 Task: In the  document learning Apply all border to the tabe with  'with box; Style line and width 1 pt 'Select Header and apply  'Bold' Select the text and align it to the  Center
Action: Mouse moved to (36, 92)
Screenshot: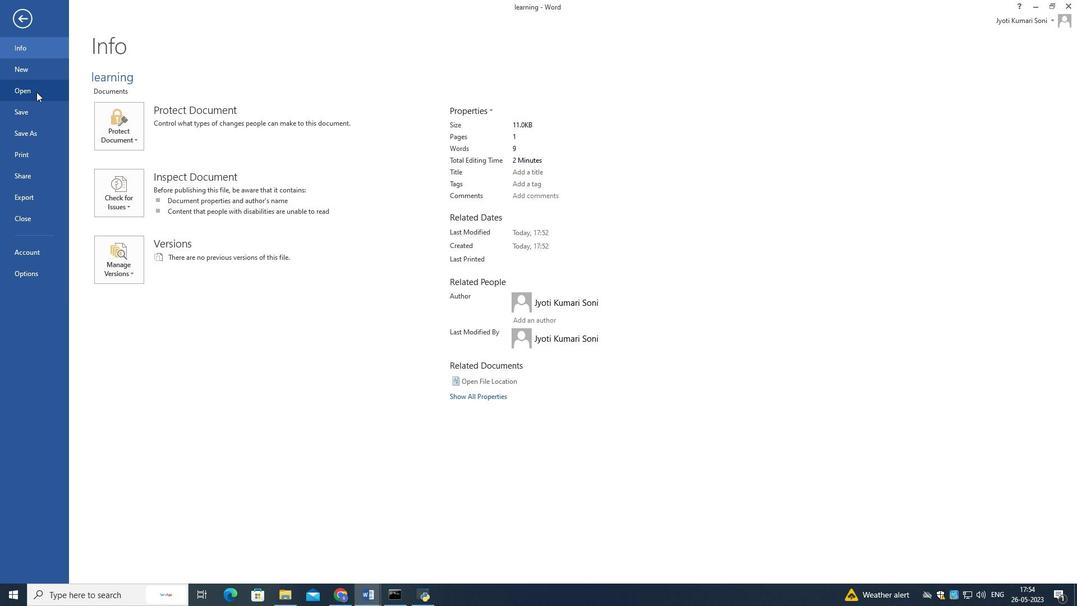 
Action: Mouse pressed left at (36, 92)
Screenshot: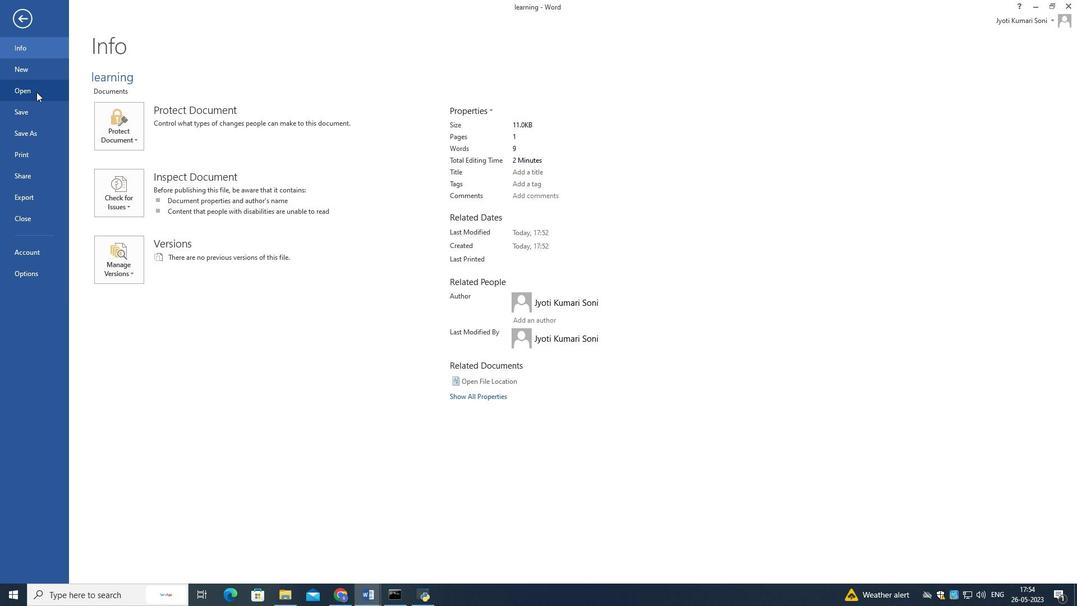 
Action: Mouse moved to (326, 96)
Screenshot: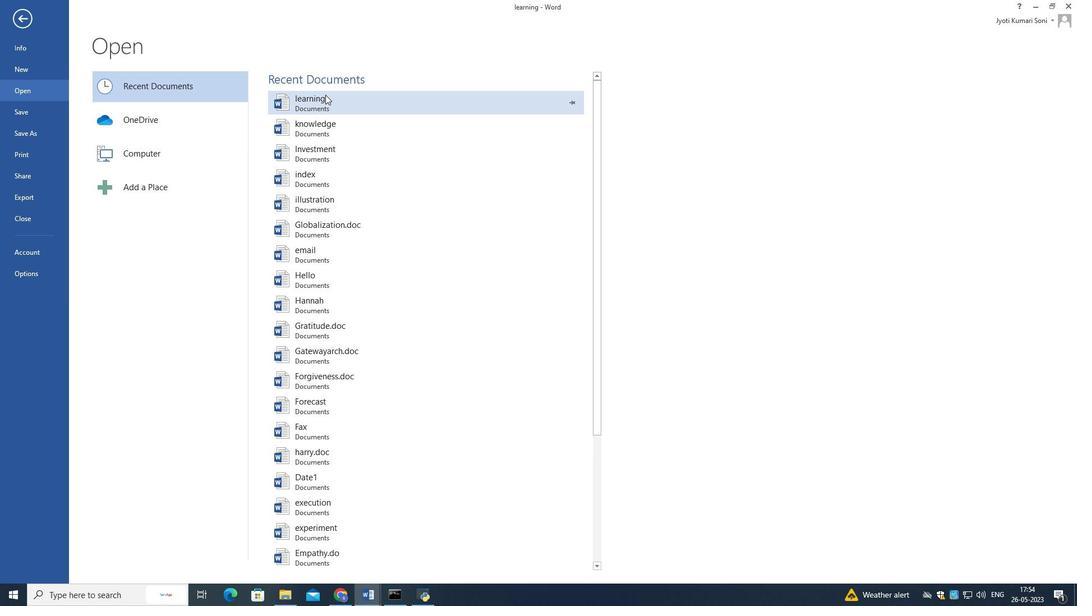 
Action: Mouse pressed left at (326, 96)
Screenshot: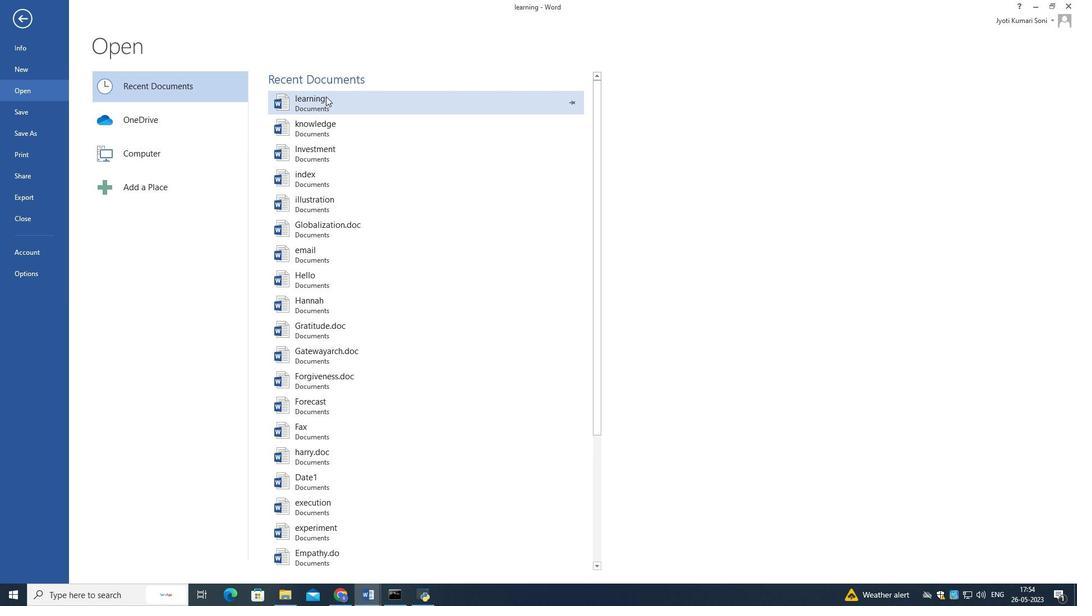 
Action: Mouse moved to (652, 190)
Screenshot: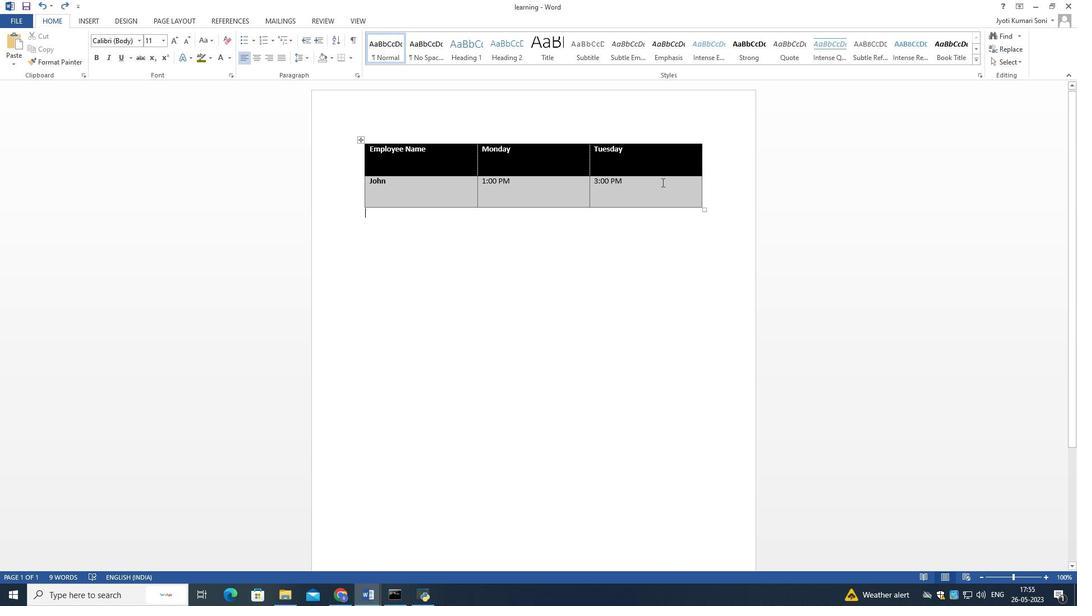 
Action: Mouse pressed left at (652, 190)
Screenshot: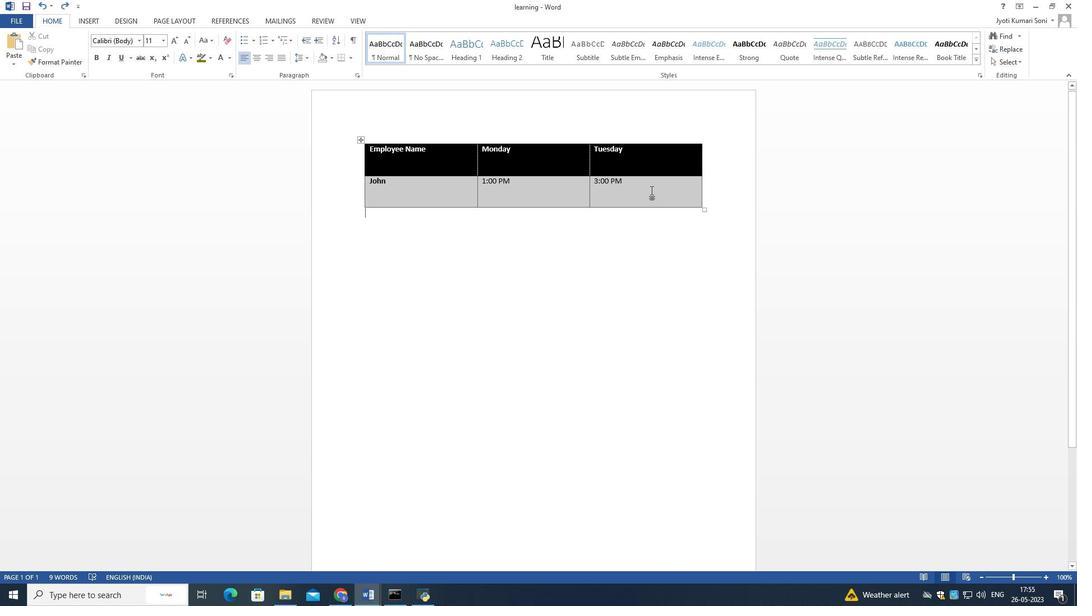 
Action: Mouse moved to (560, 250)
Screenshot: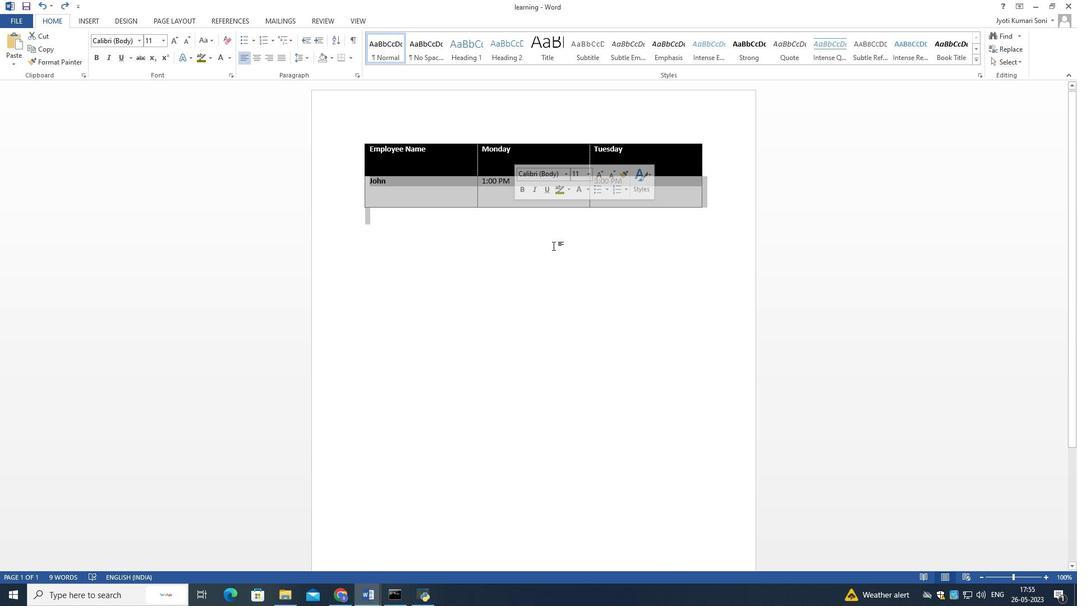 
Action: Mouse pressed left at (560, 250)
Screenshot: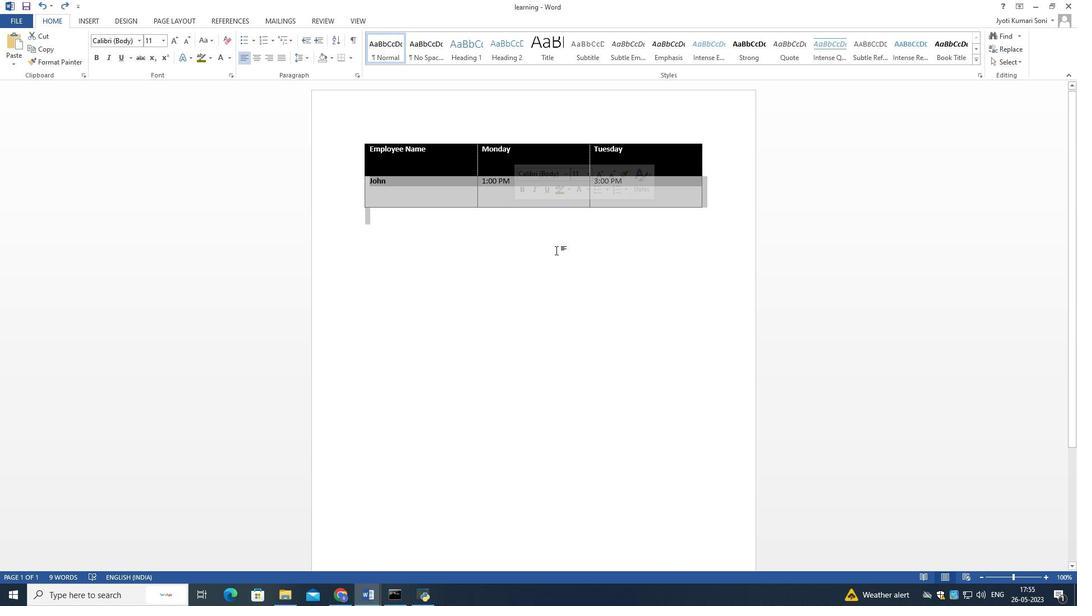 
Action: Mouse moved to (648, 199)
Screenshot: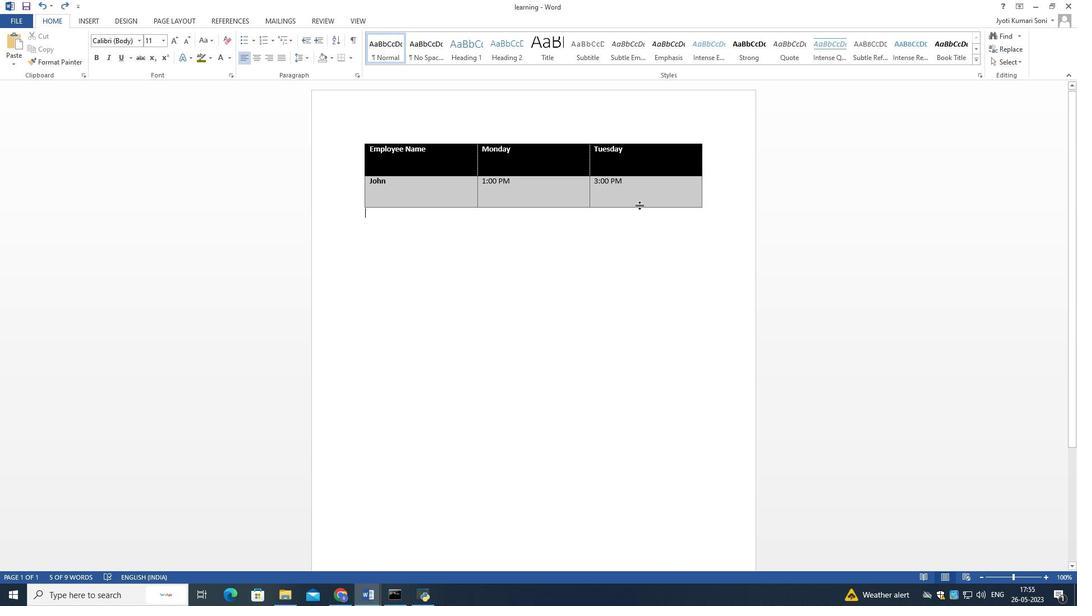 
Action: Mouse pressed left at (648, 199)
Screenshot: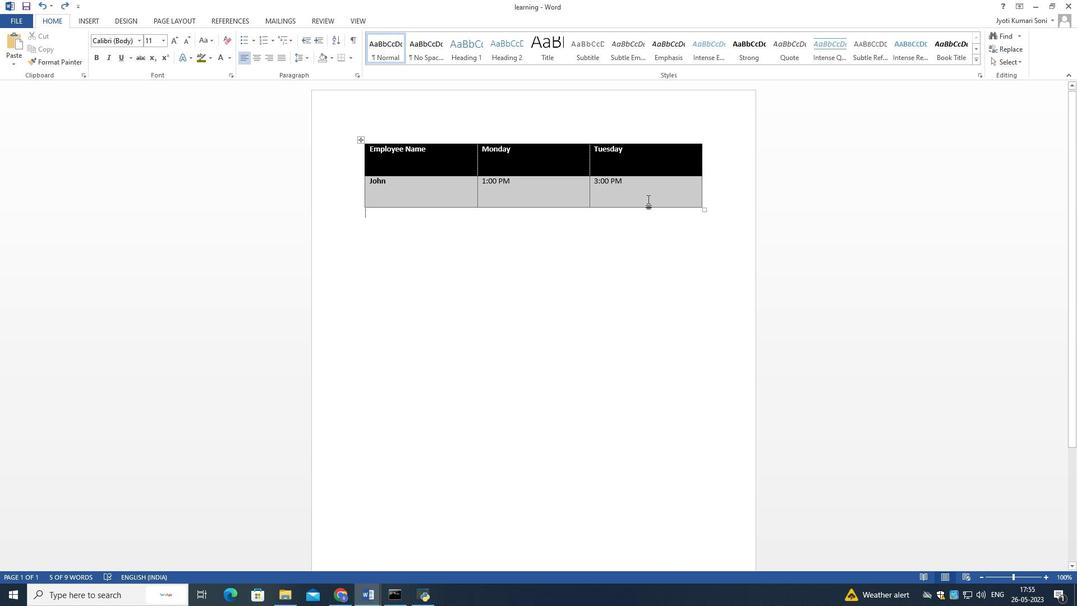 
Action: Mouse moved to (350, 59)
Screenshot: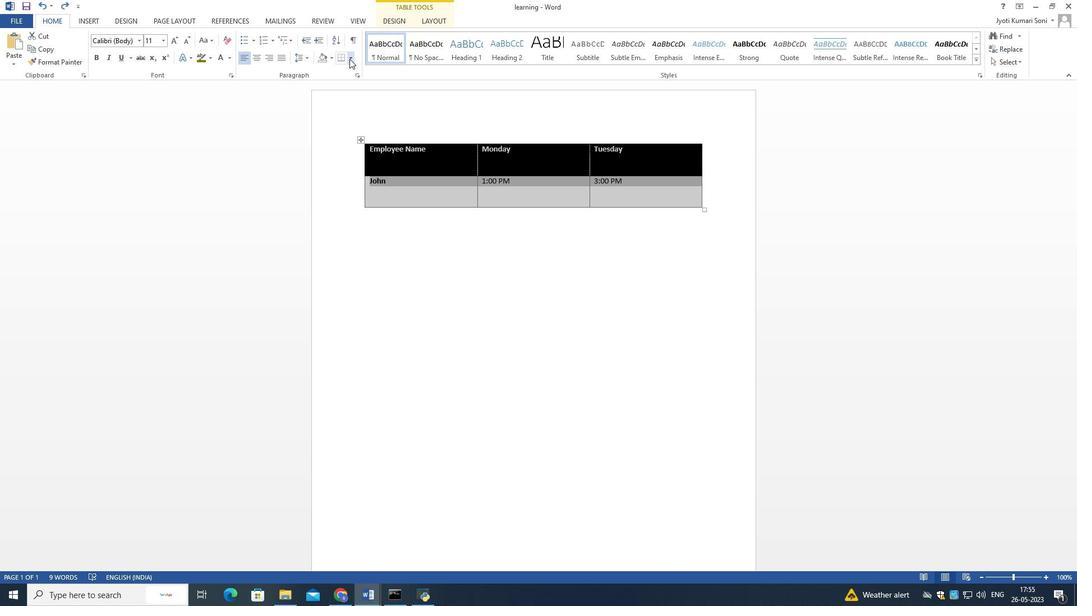 
Action: Mouse pressed left at (350, 59)
Screenshot: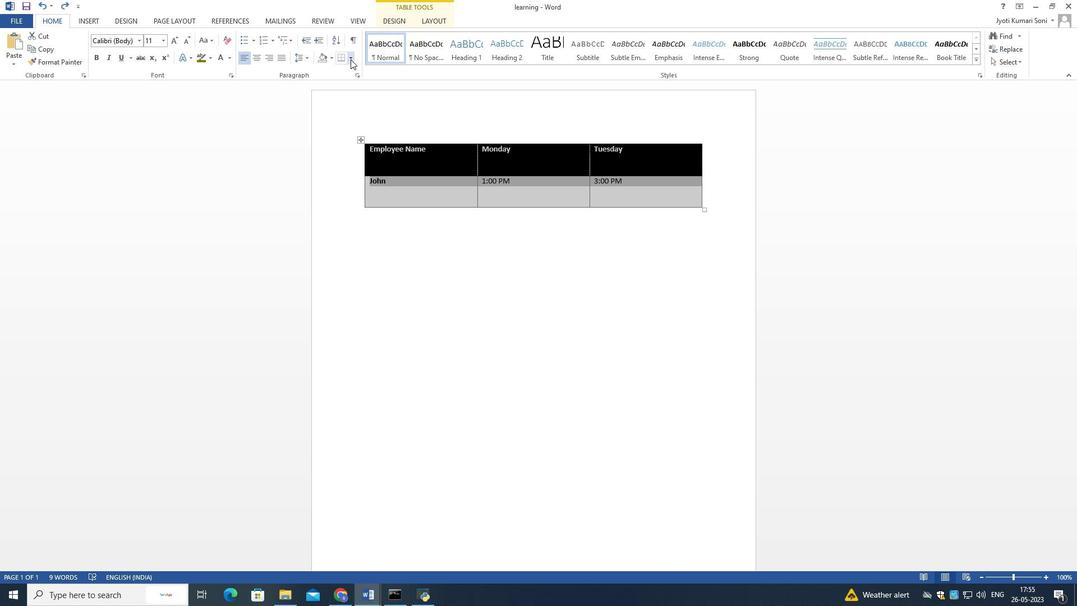 
Action: Mouse moved to (364, 140)
Screenshot: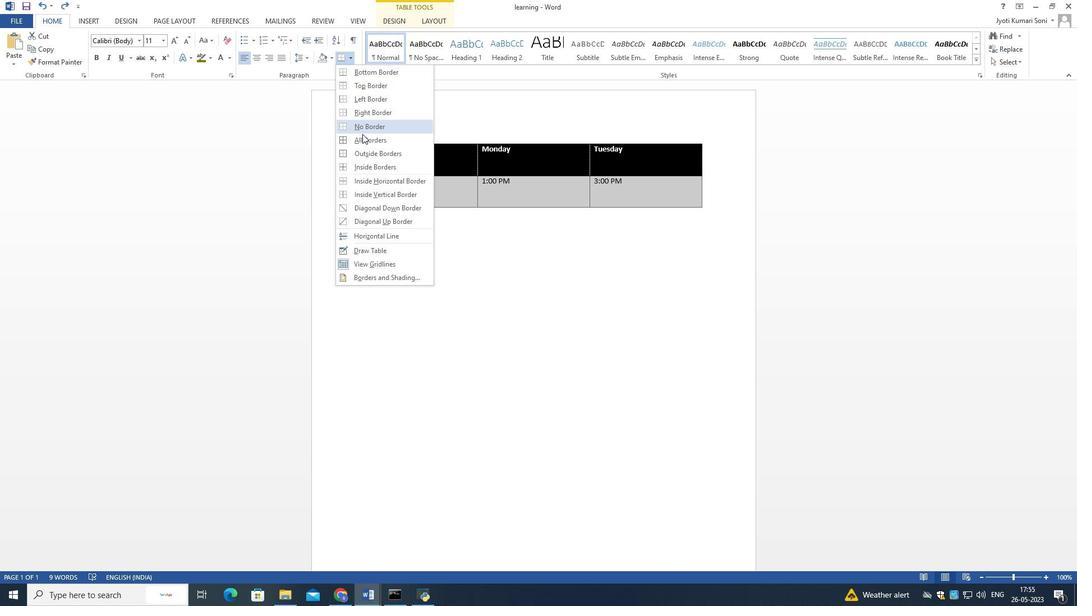 
Action: Mouse pressed left at (364, 140)
Screenshot: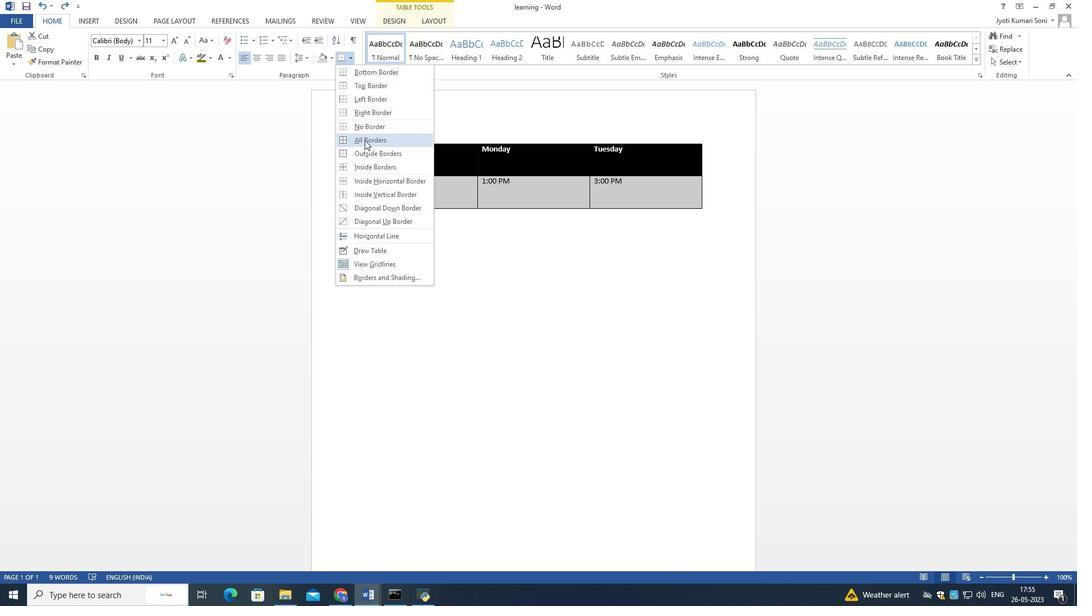 
Action: Mouse moved to (351, 58)
Screenshot: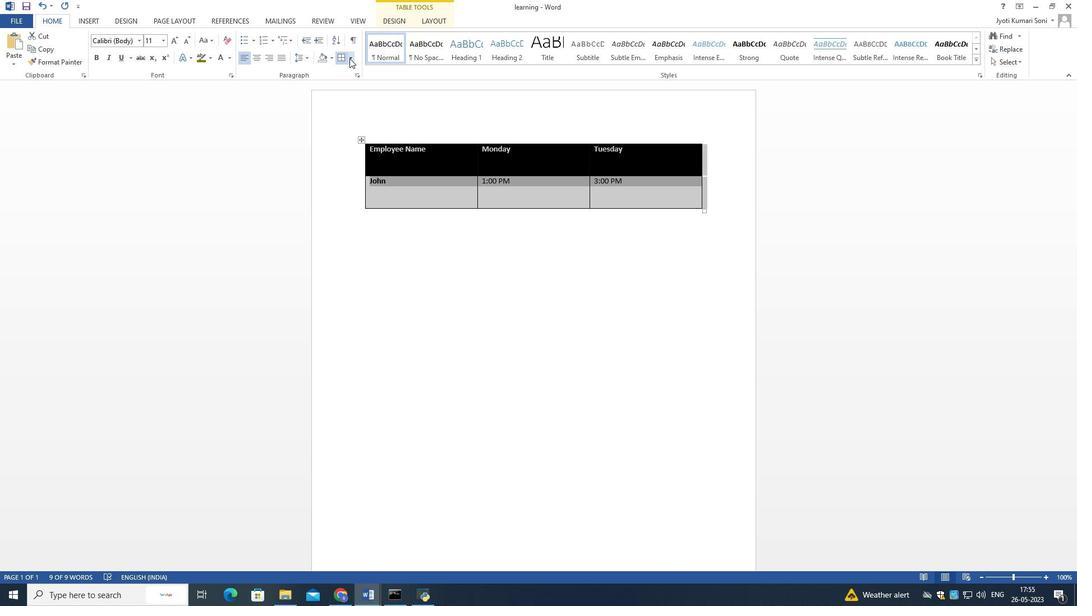 
Action: Mouse pressed left at (351, 58)
Screenshot: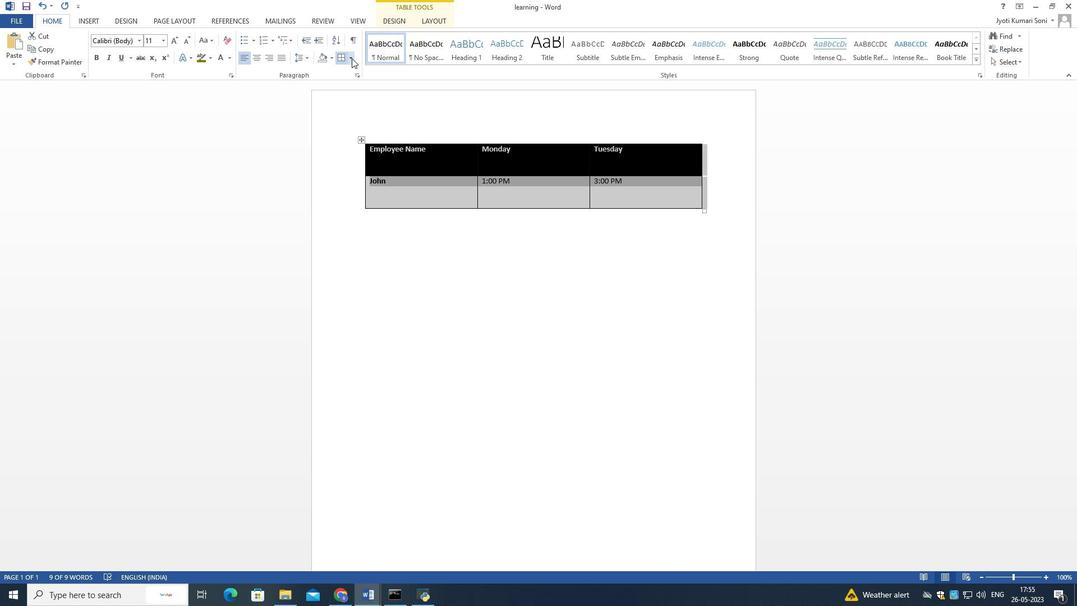 
Action: Mouse moved to (377, 279)
Screenshot: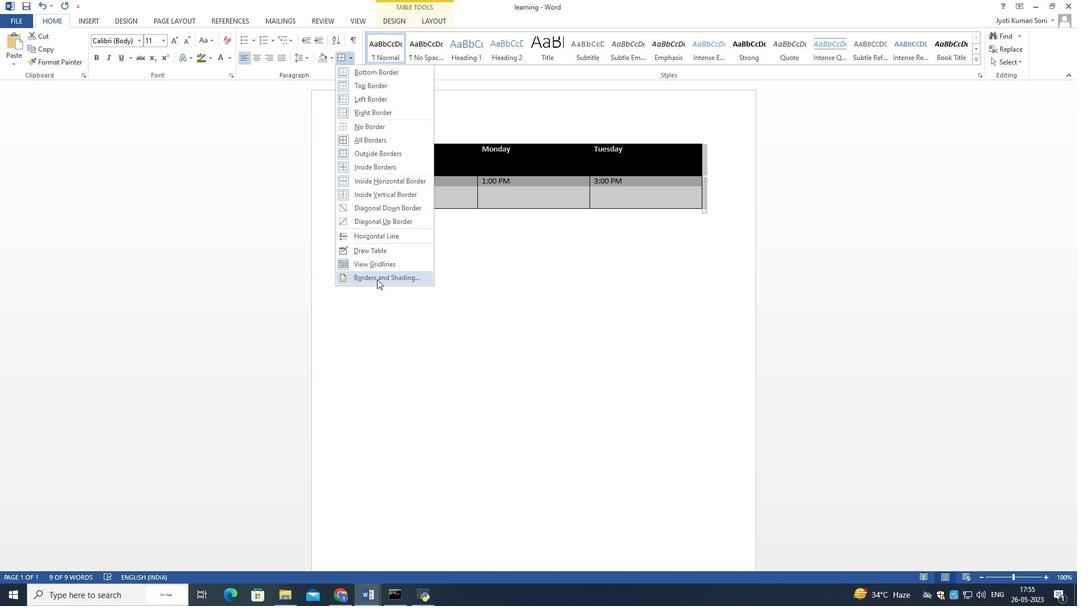 
Action: Mouse pressed left at (377, 279)
Screenshot: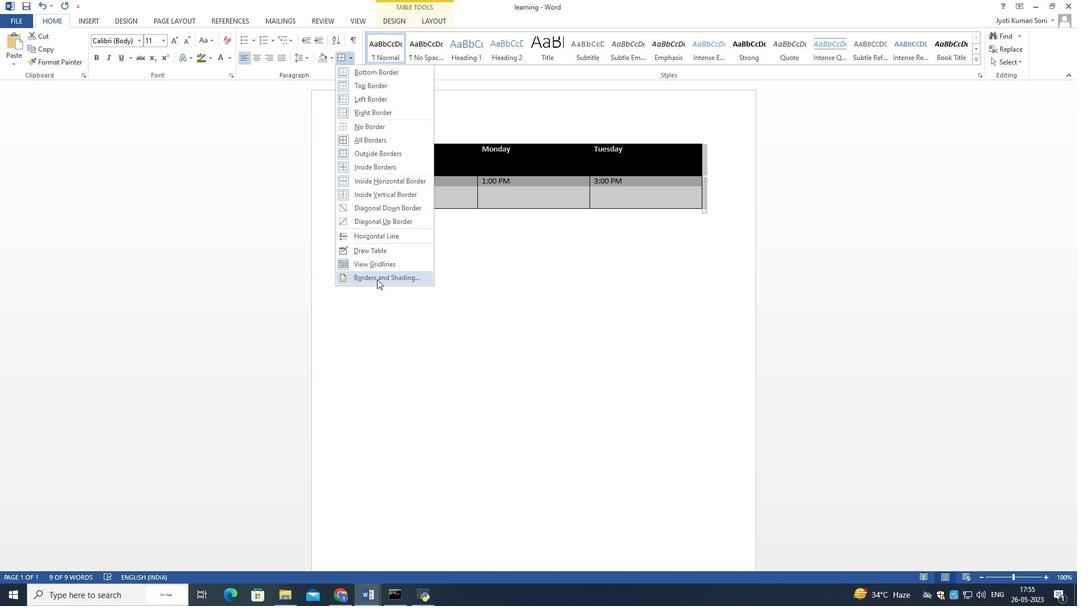 
Action: Mouse moved to (535, 338)
Screenshot: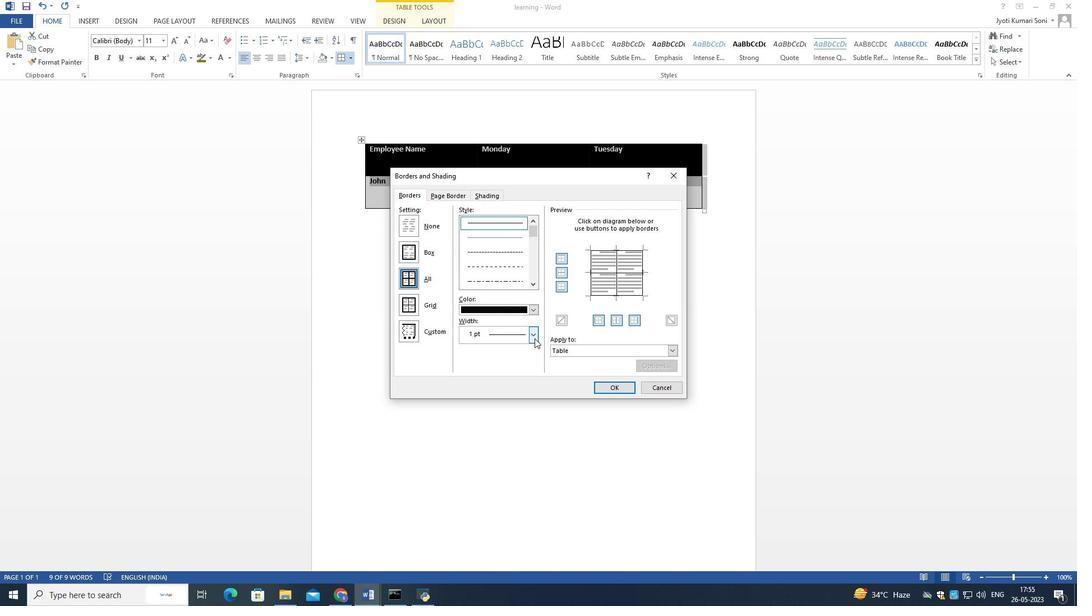 
Action: Mouse pressed left at (535, 338)
Screenshot: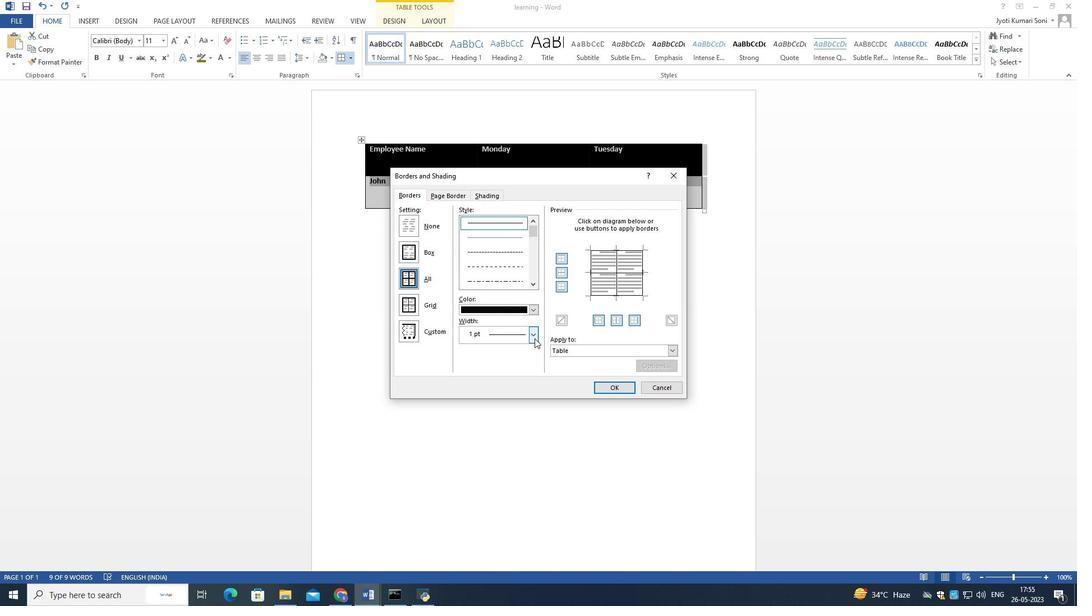 
Action: Mouse moved to (475, 391)
Screenshot: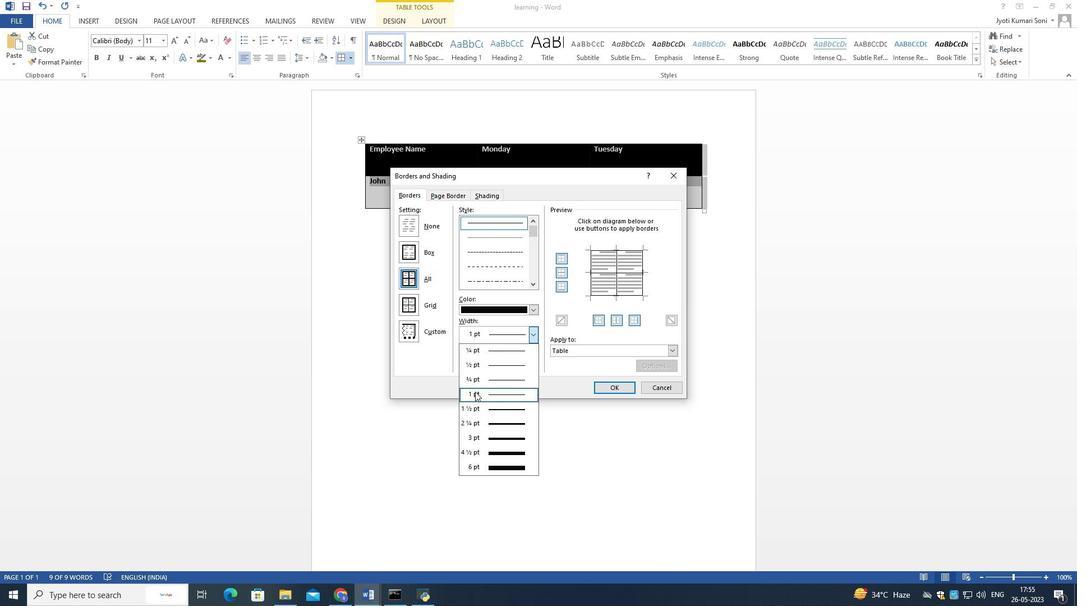 
Action: Mouse pressed left at (475, 391)
Screenshot: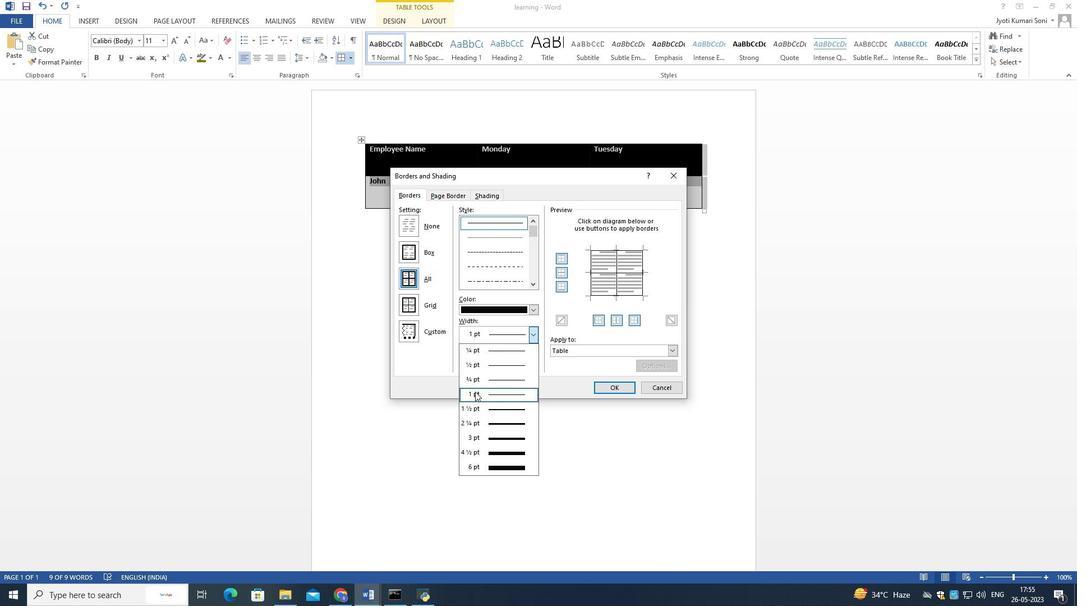 
Action: Mouse moved to (623, 386)
Screenshot: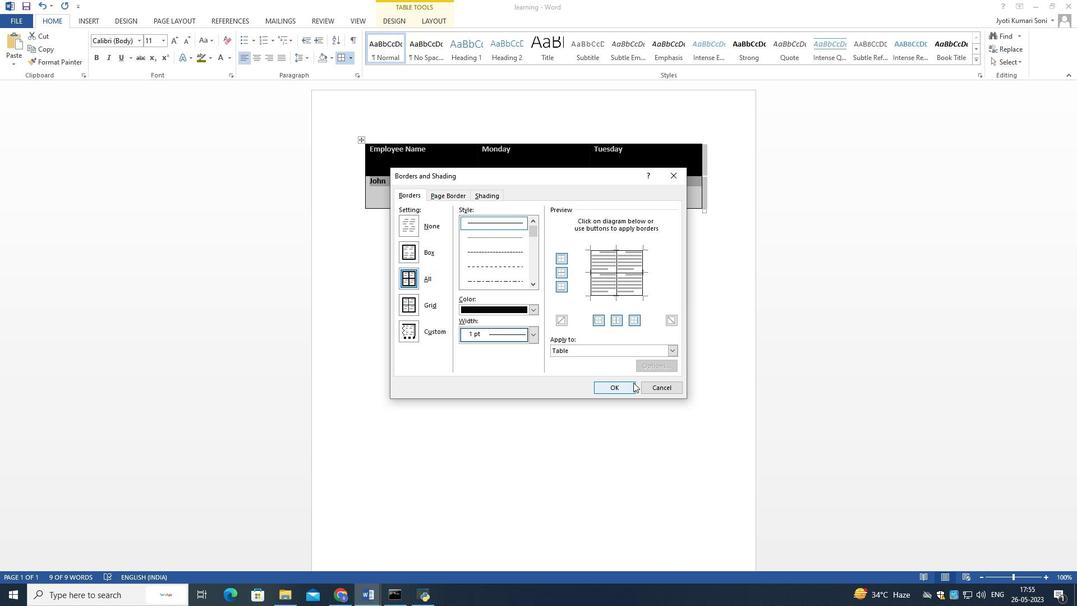
Action: Mouse pressed left at (623, 386)
Screenshot: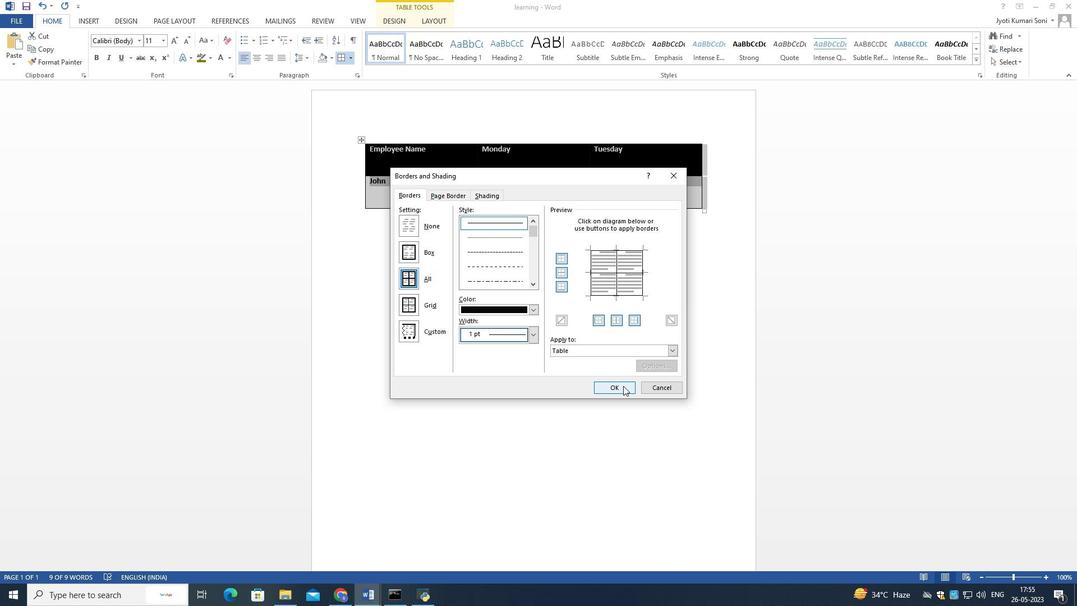 
Action: Mouse moved to (638, 157)
Screenshot: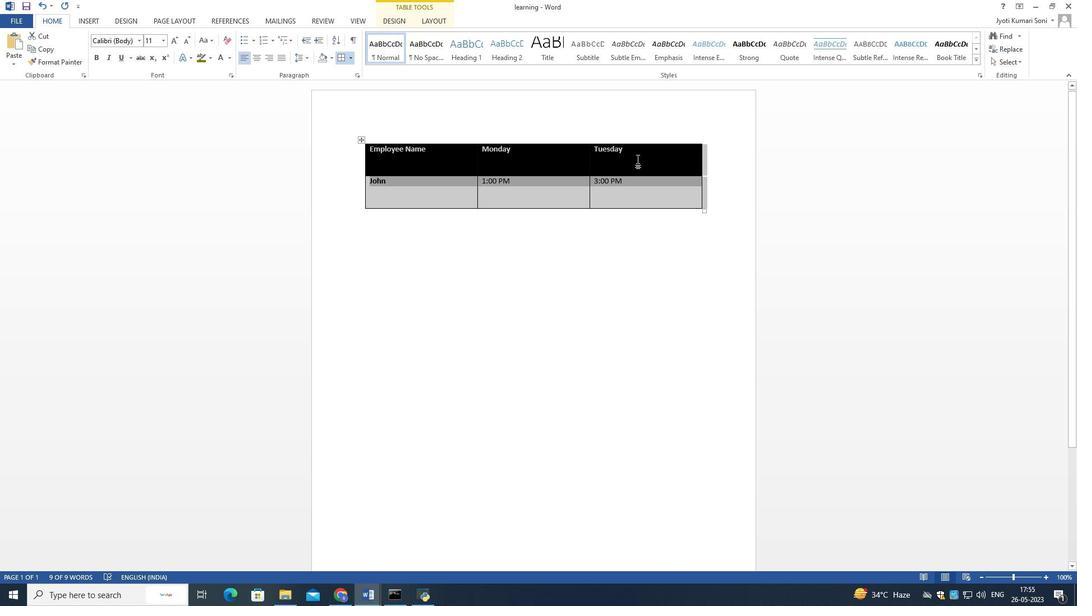 
Action: Mouse pressed left at (638, 157)
Screenshot: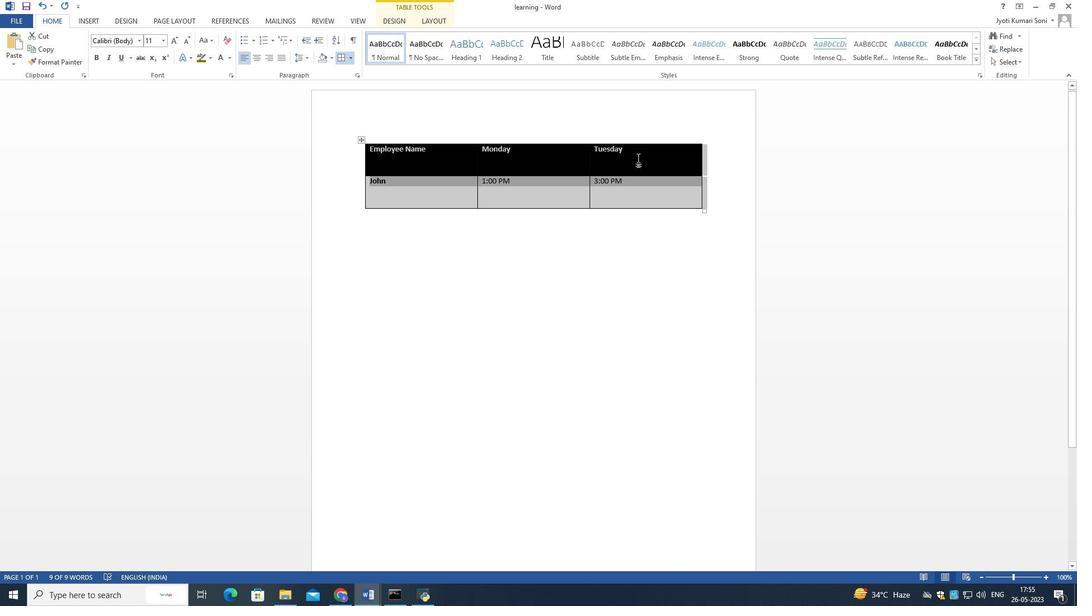 
Action: Mouse moved to (406, 316)
Screenshot: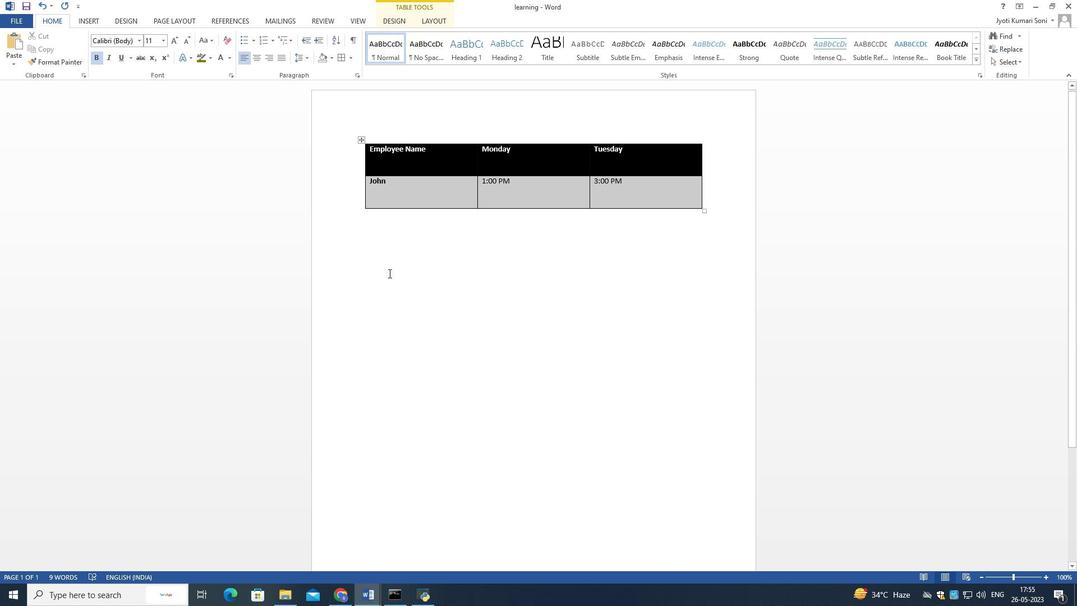 
Action: Mouse pressed left at (406, 316)
Screenshot: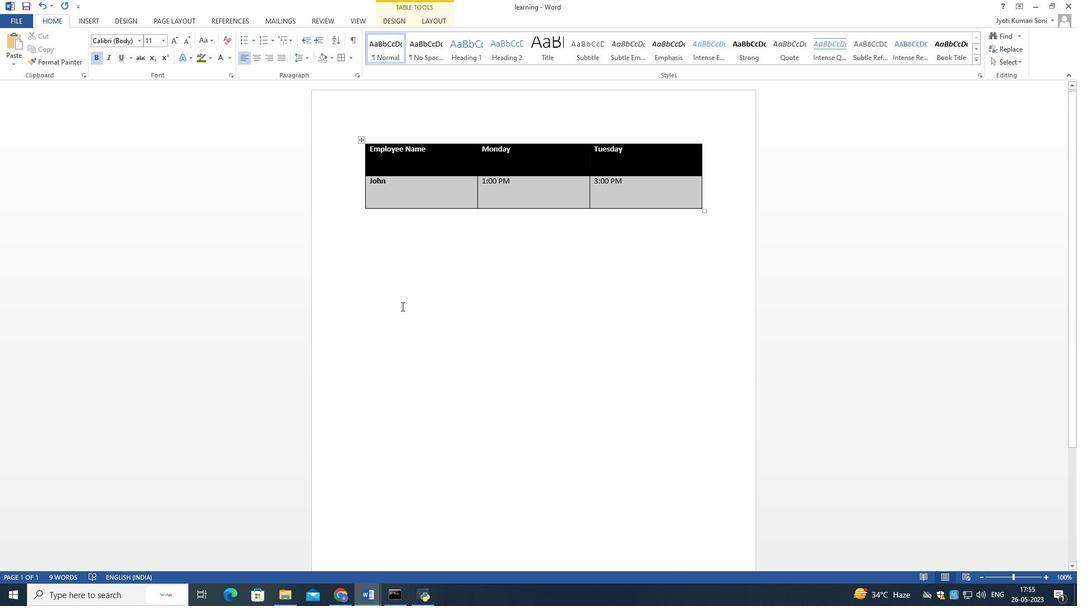 
Action: Mouse moved to (639, 163)
Screenshot: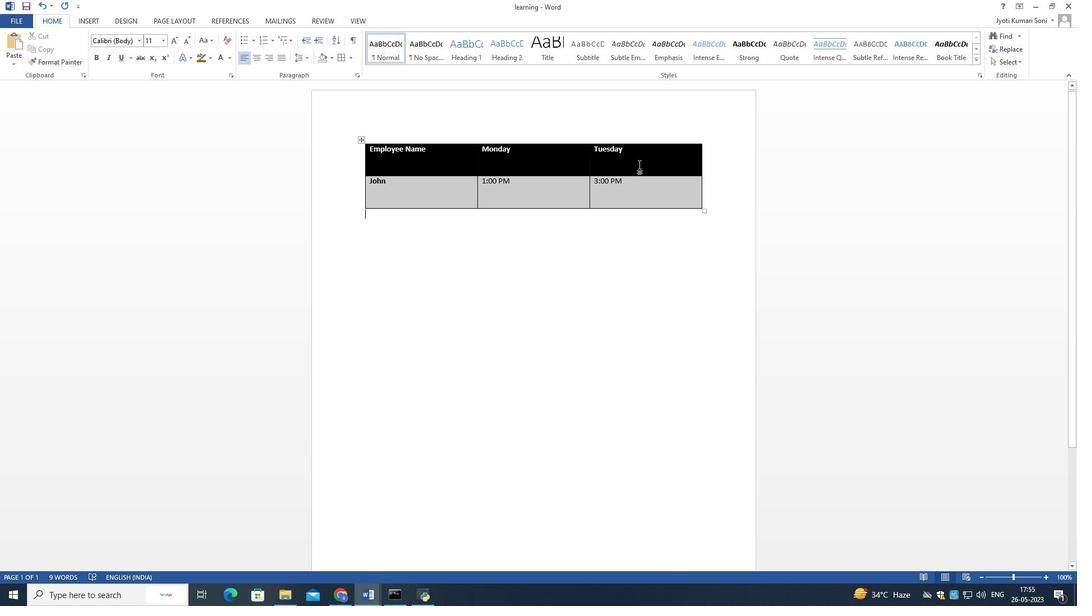 
Action: Mouse pressed left at (639, 163)
Screenshot: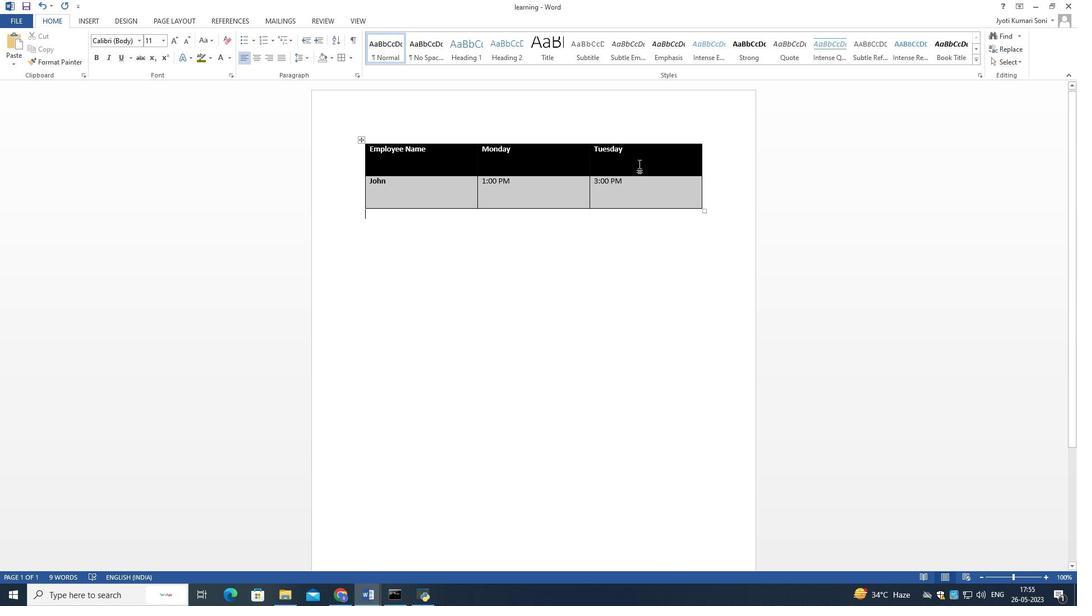 
Action: Mouse moved to (493, 267)
Screenshot: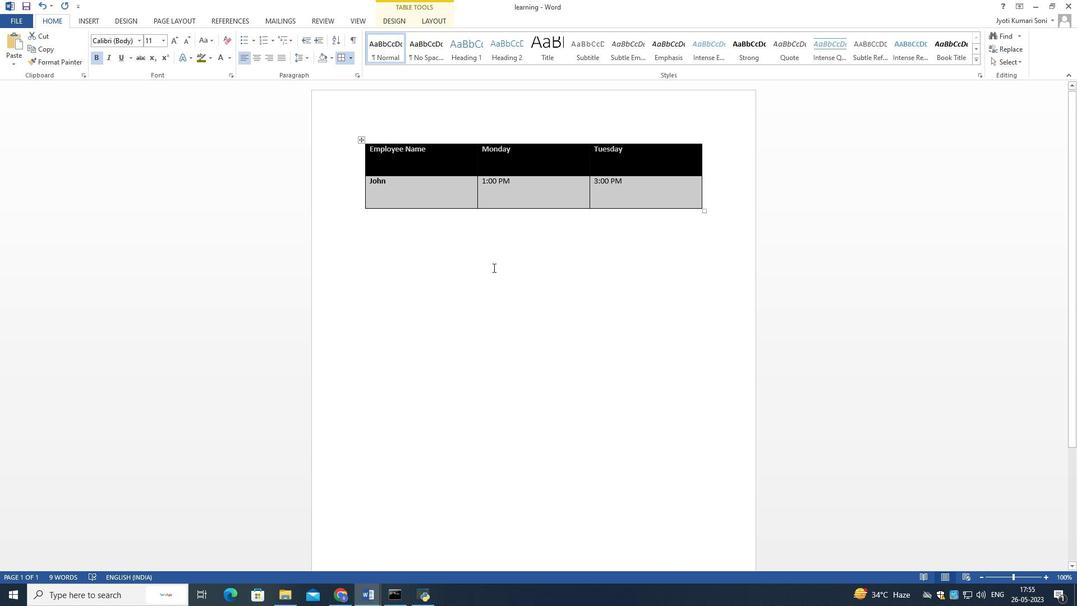 
Action: Mouse pressed left at (493, 267)
Screenshot: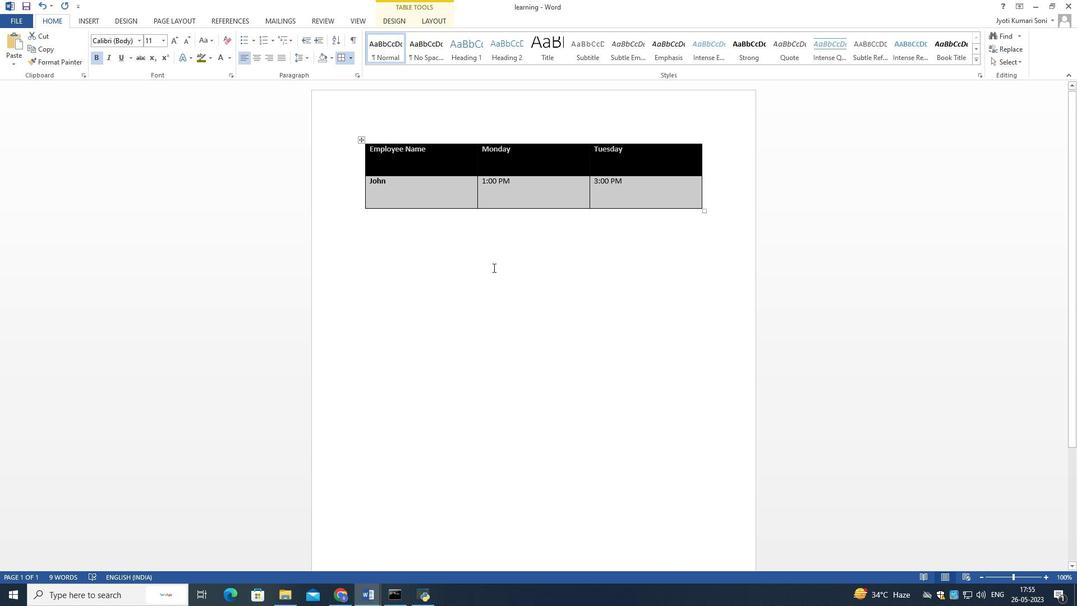 
Action: Mouse moved to (495, 267)
Screenshot: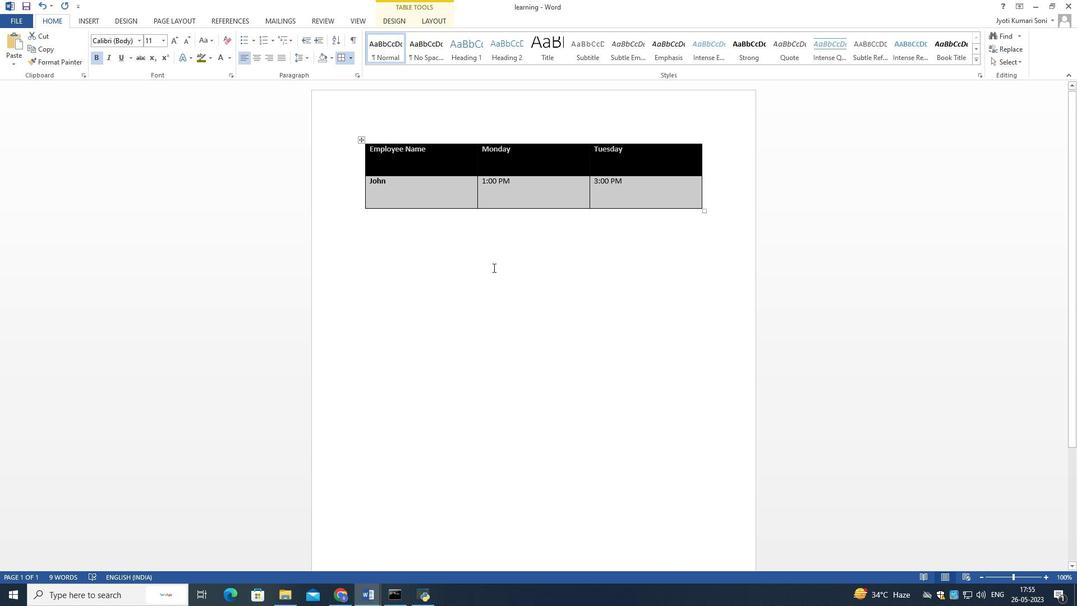 
Action: Key pressed ctrl+Z
Screenshot: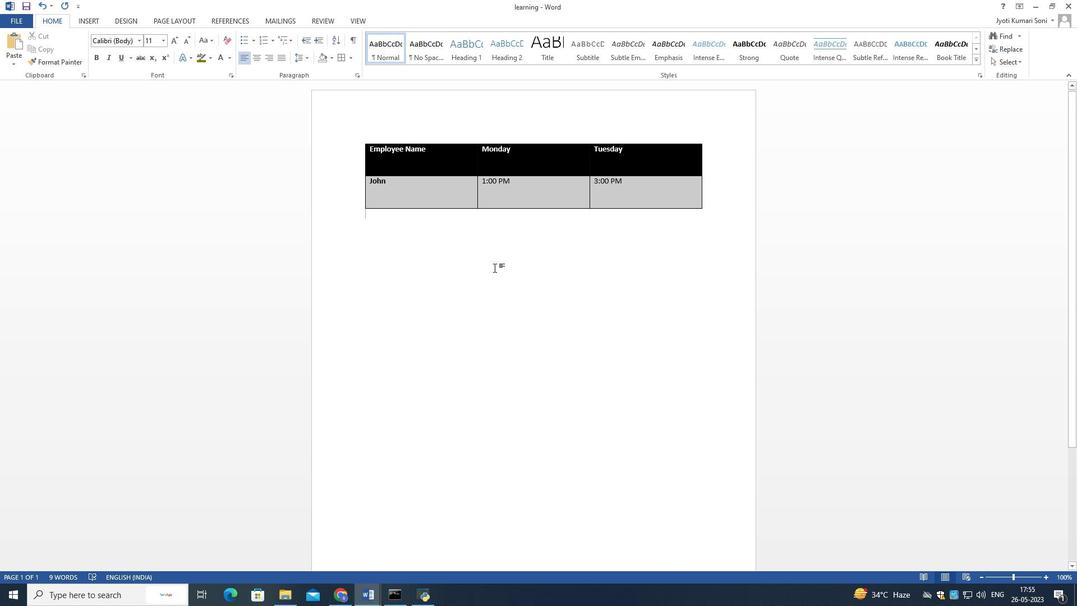 
Action: Mouse moved to (500, 264)
Screenshot: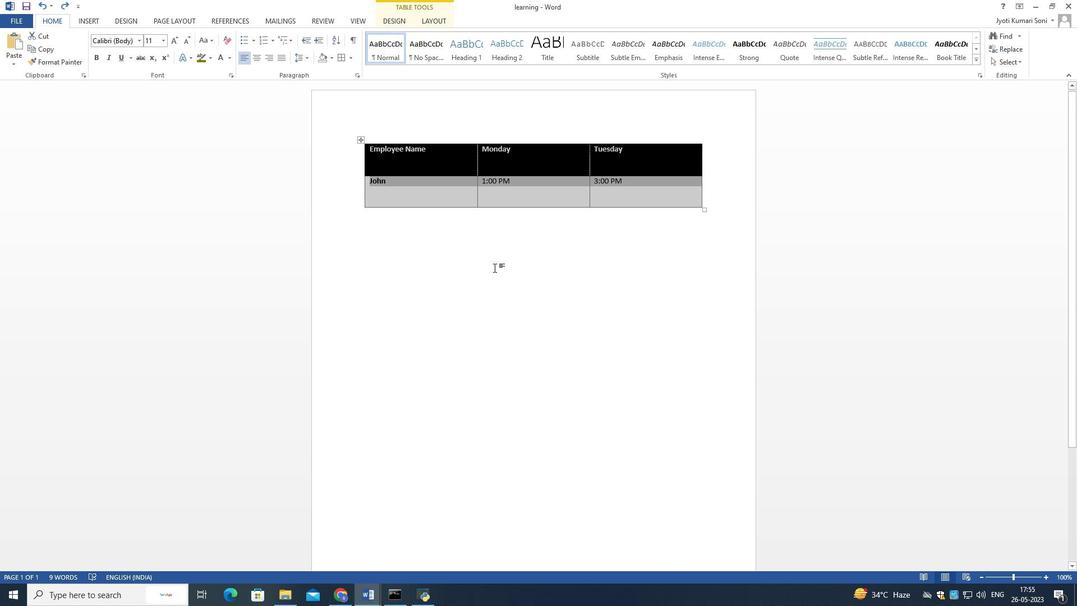 
Action: Mouse pressed left at (500, 264)
Screenshot: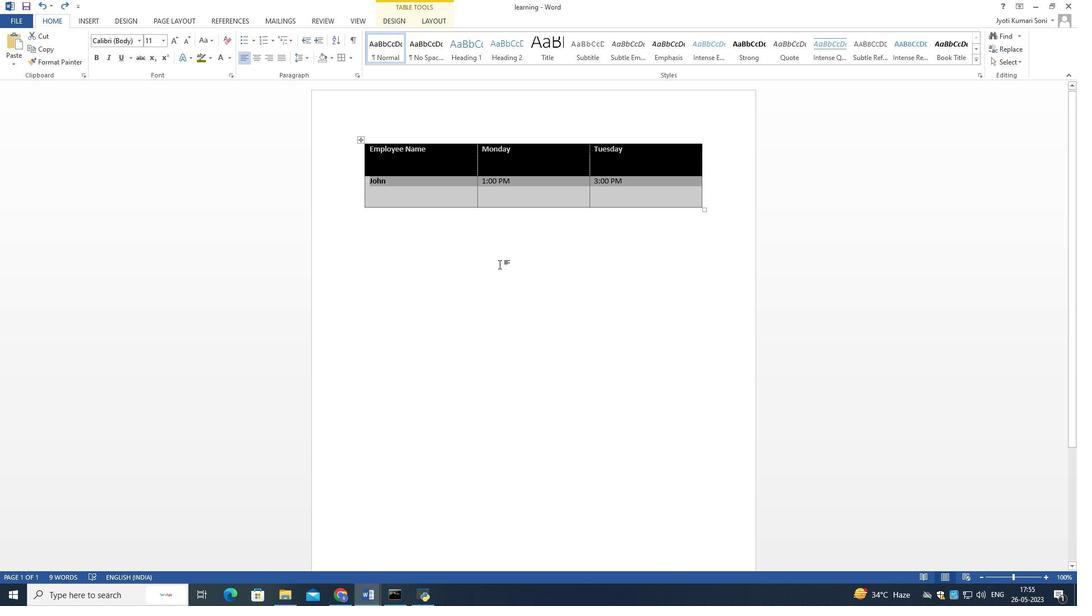 
Action: Mouse moved to (644, 147)
Screenshot: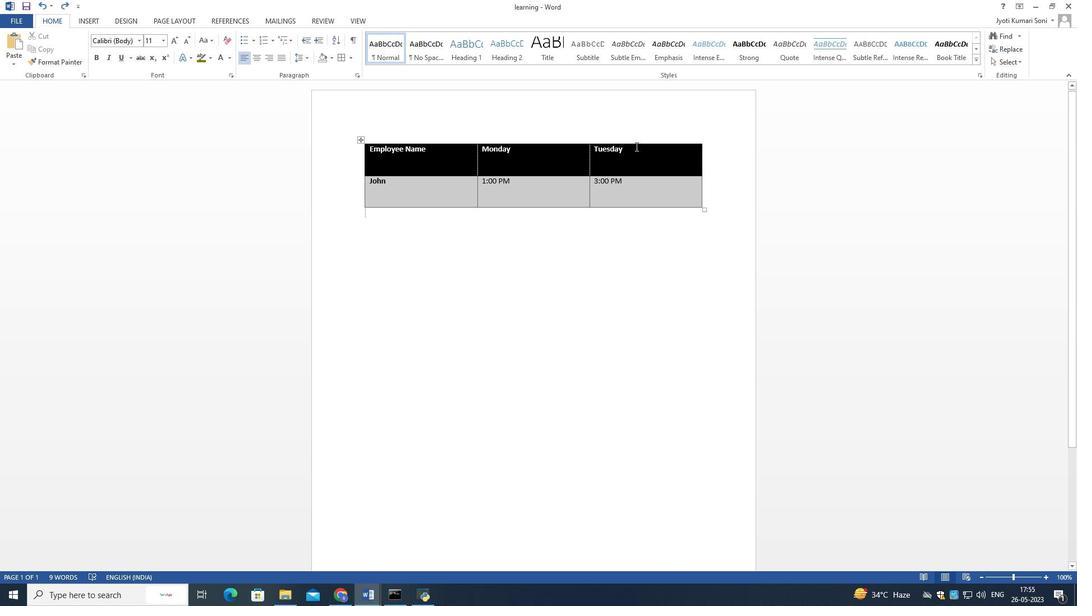 
Action: Mouse pressed left at (644, 147)
Screenshot: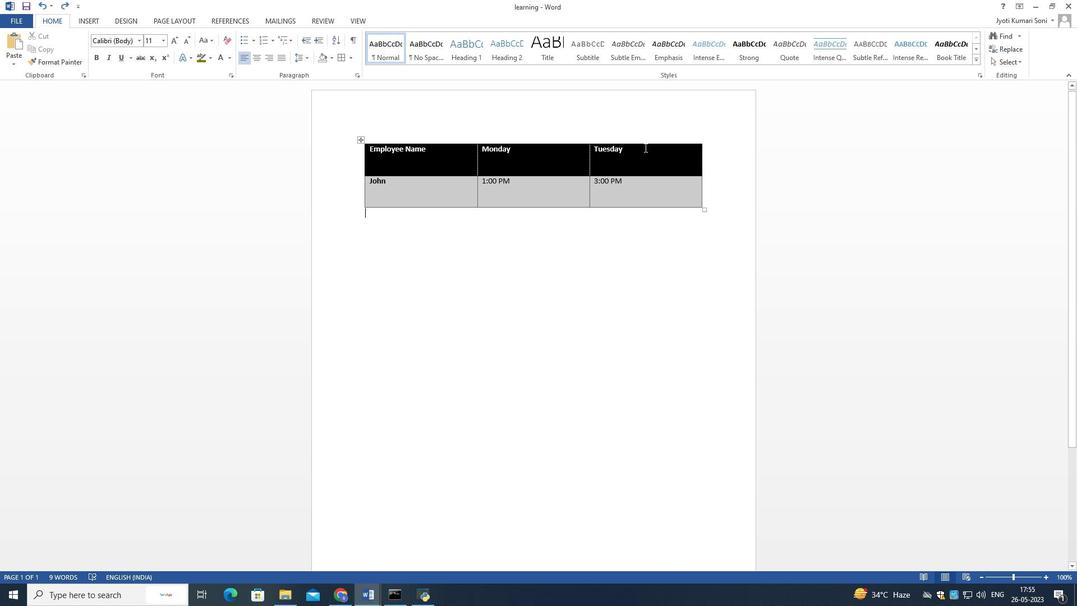 
Action: Mouse moved to (96, 56)
Screenshot: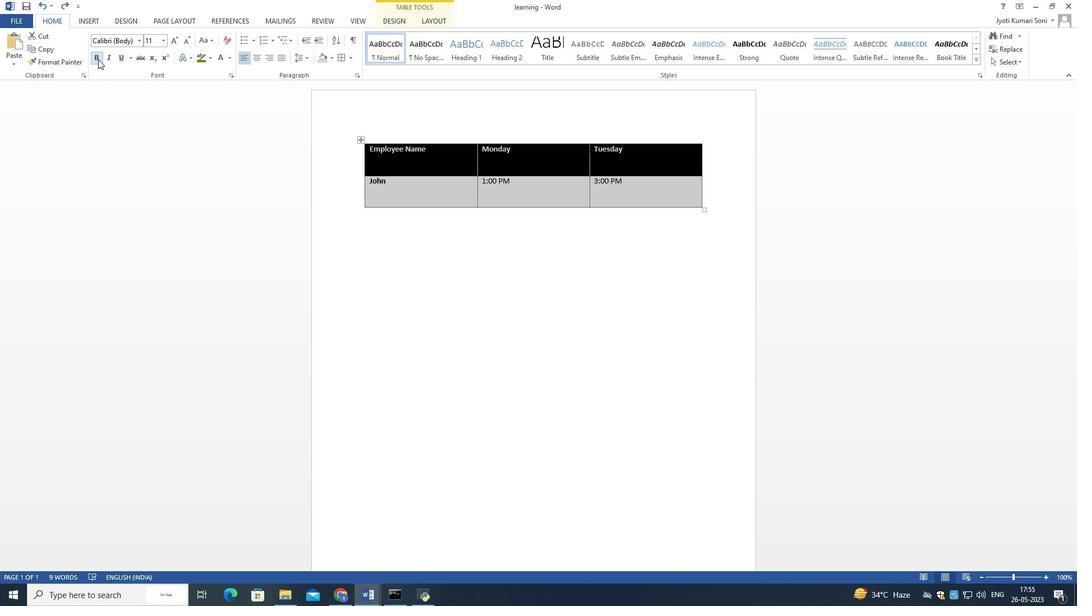 
Action: Mouse pressed left at (96, 56)
Screenshot: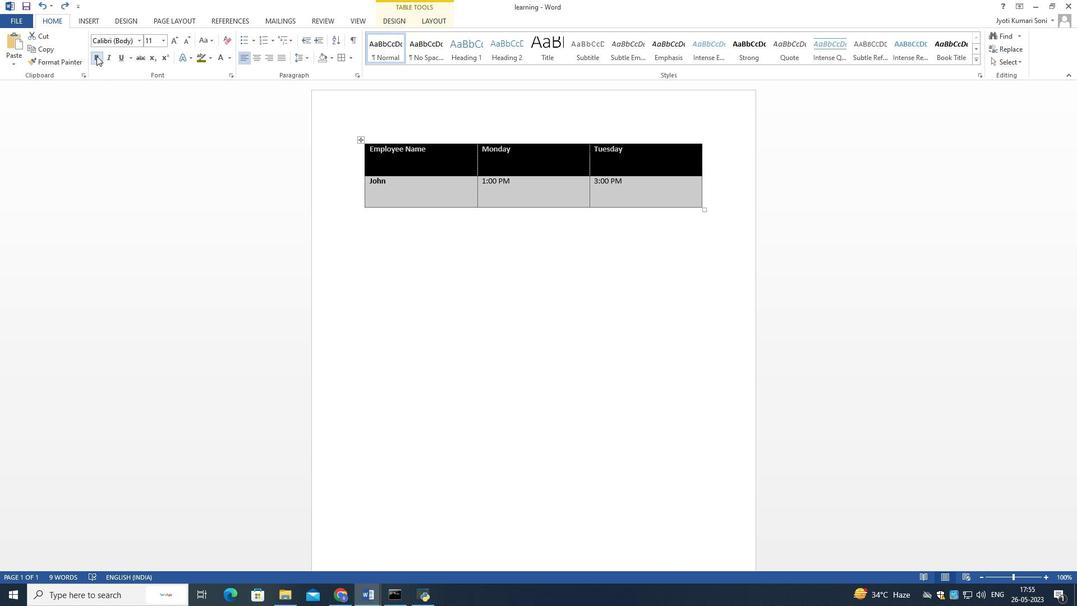 
Action: Mouse pressed left at (96, 56)
Screenshot: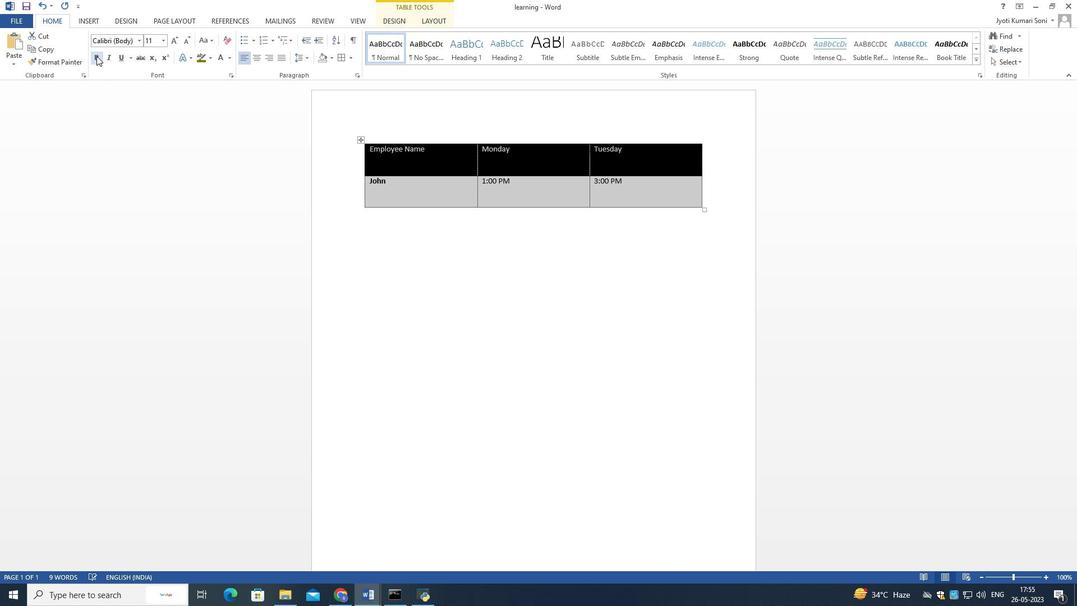 
Action: Mouse moved to (253, 55)
Screenshot: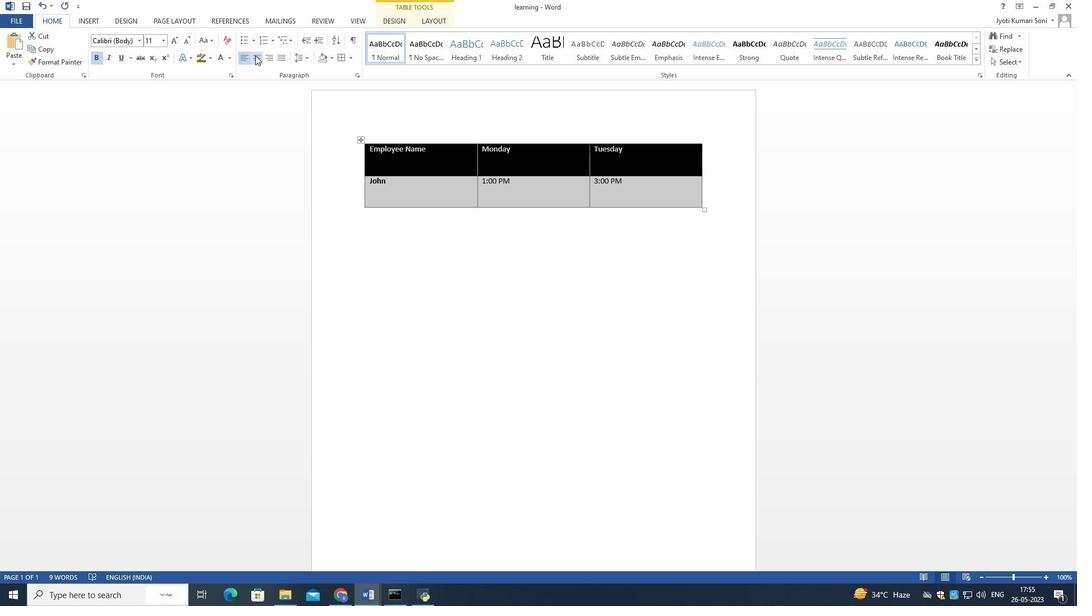 
Action: Mouse pressed left at (253, 55)
Screenshot: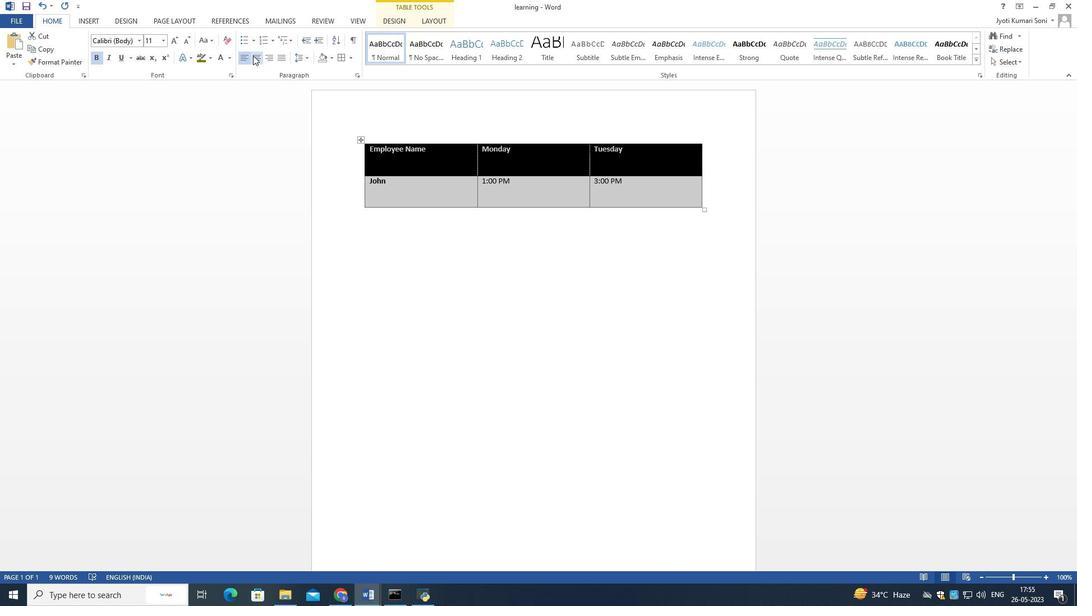 
Action: Mouse moved to (478, 241)
Screenshot: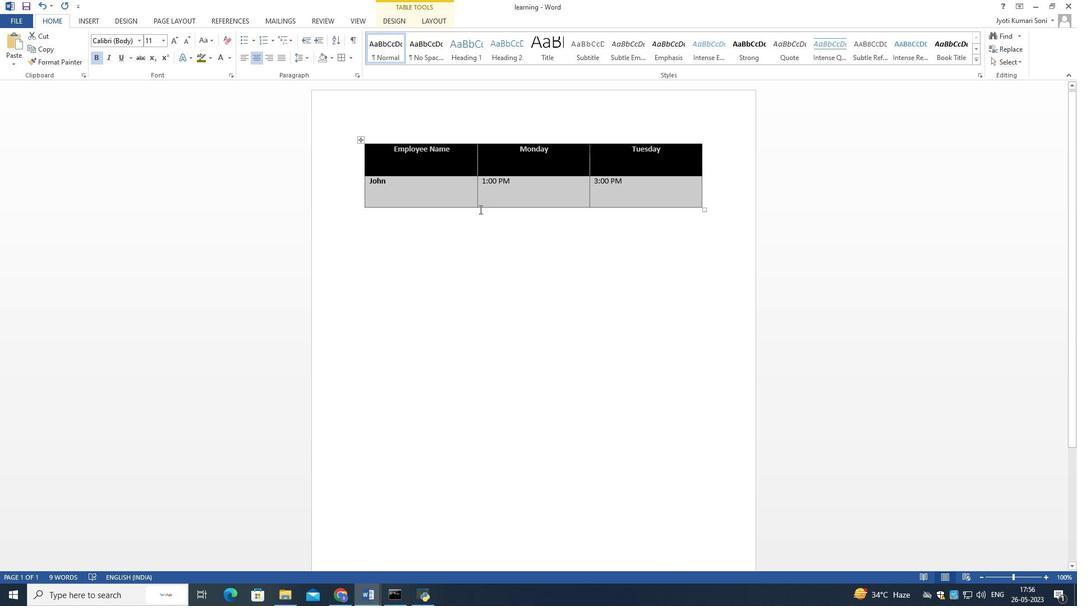 
Action: Mouse pressed left at (478, 241)
Screenshot: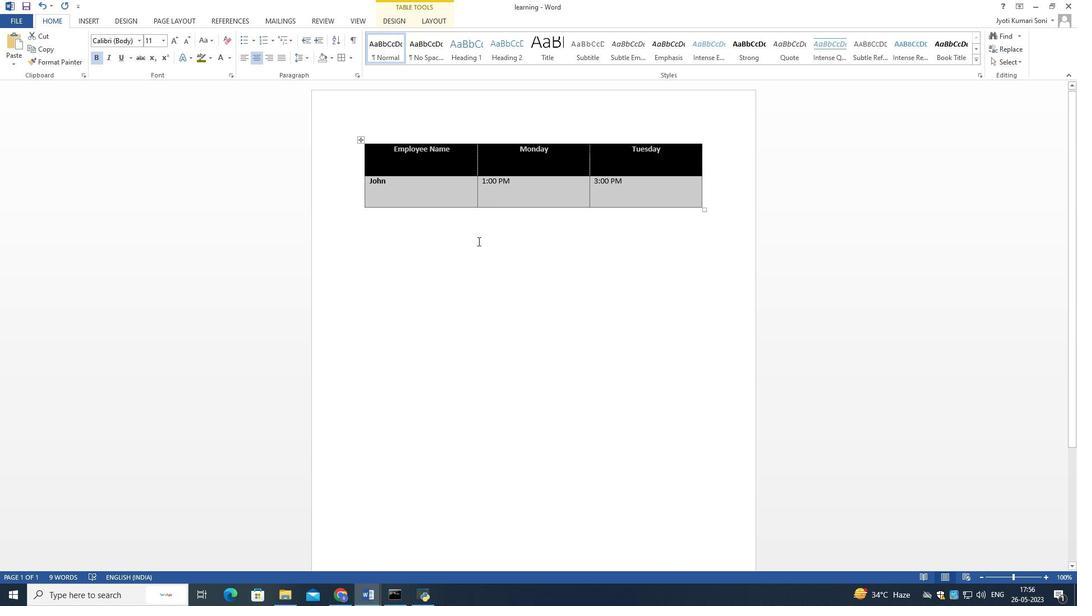 
Action: Mouse moved to (423, 184)
Screenshot: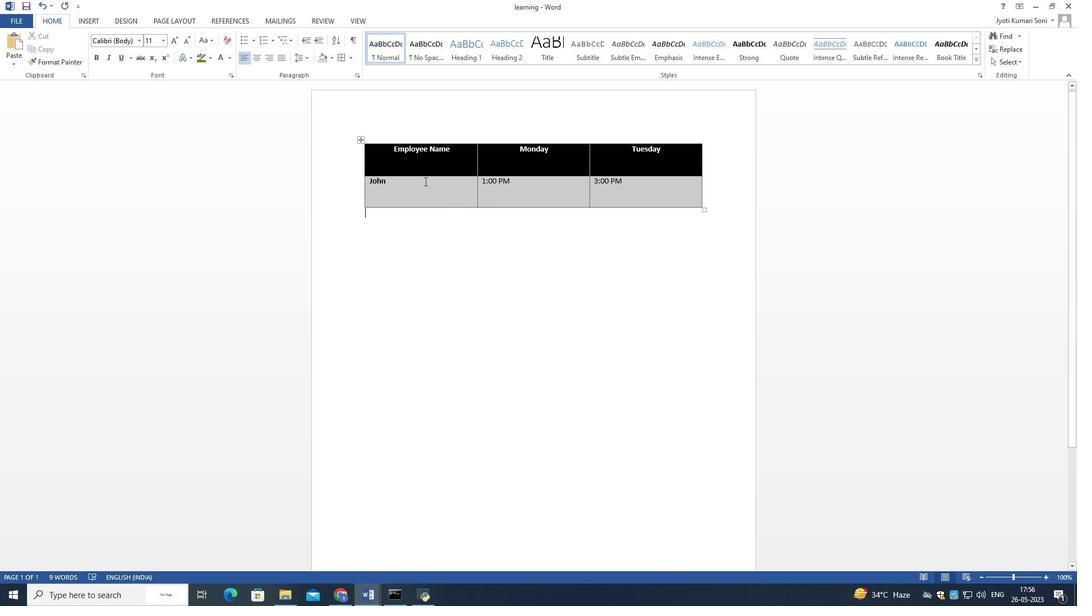 
Action: Mouse pressed left at (423, 184)
Screenshot: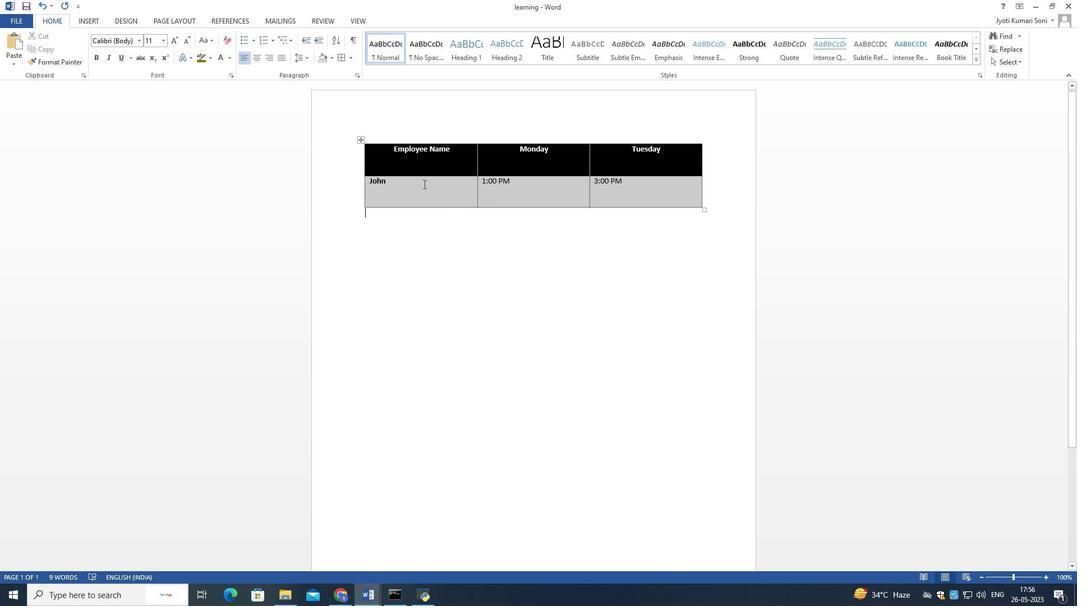 
Action: Mouse moved to (503, 193)
Screenshot: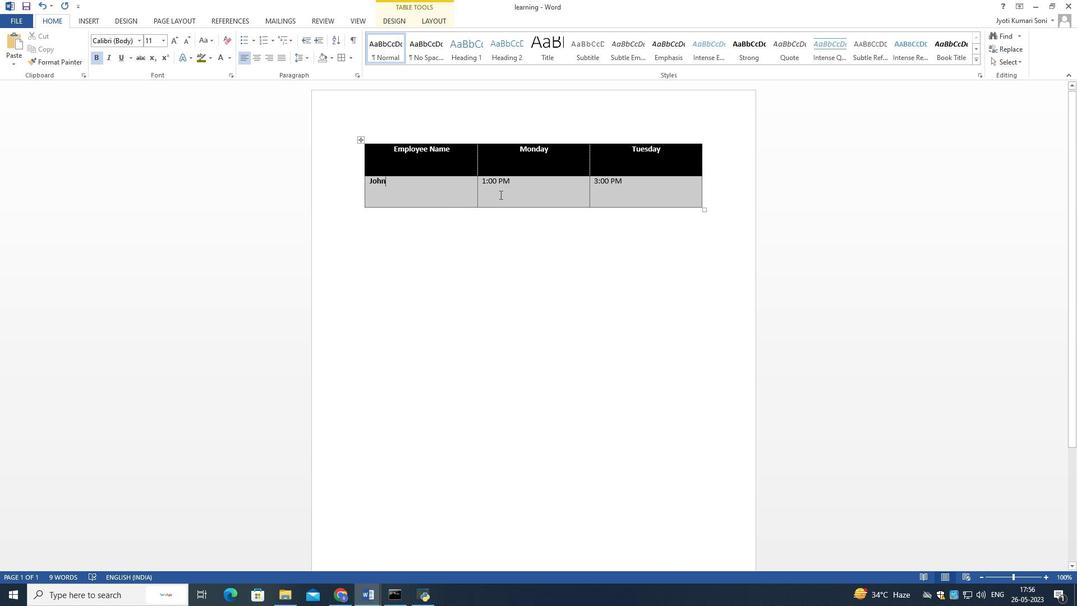 
Action: Mouse pressed left at (503, 193)
Screenshot: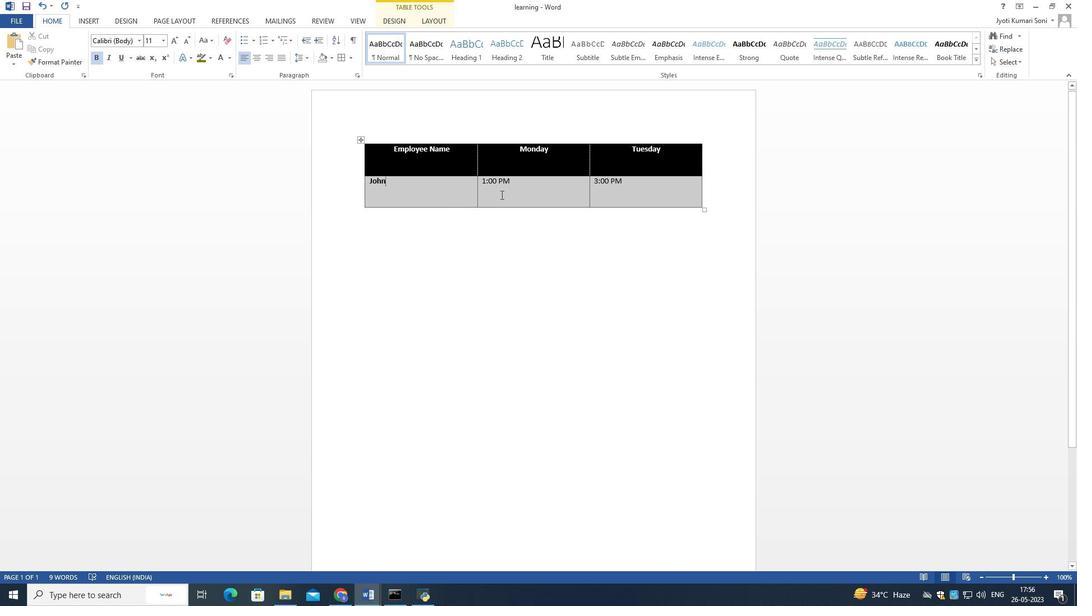 
Action: Mouse moved to (609, 187)
Screenshot: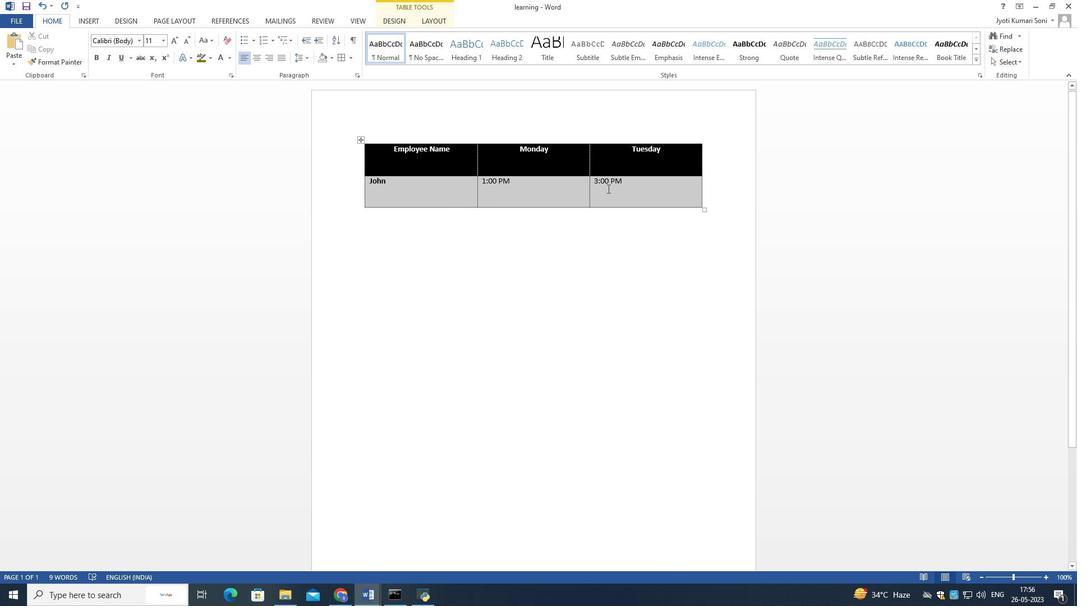 
Action: Mouse pressed left at (609, 187)
Screenshot: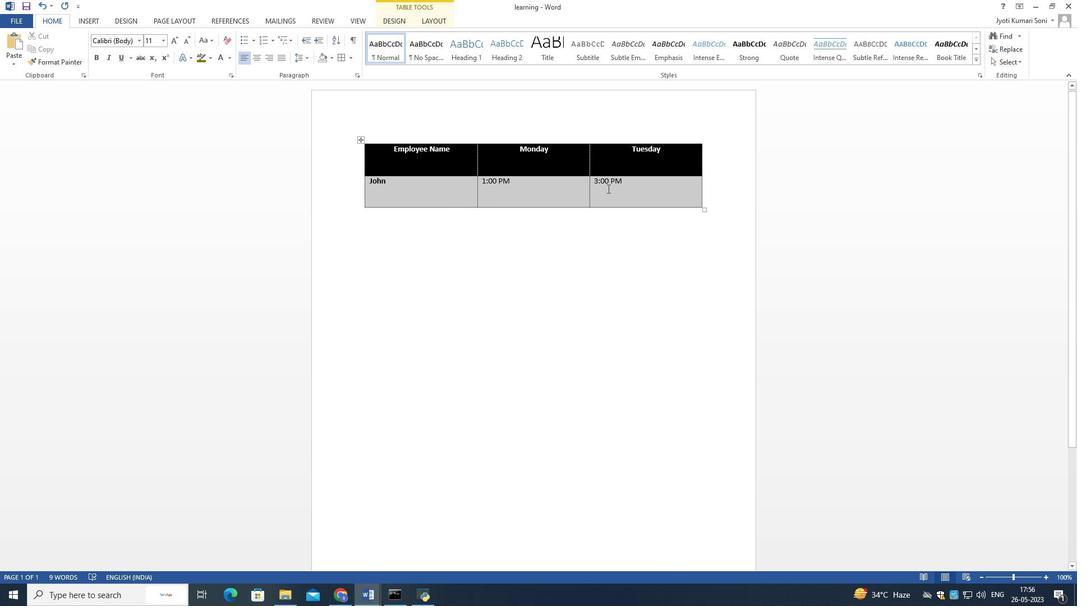 
Action: Mouse moved to (557, 199)
Screenshot: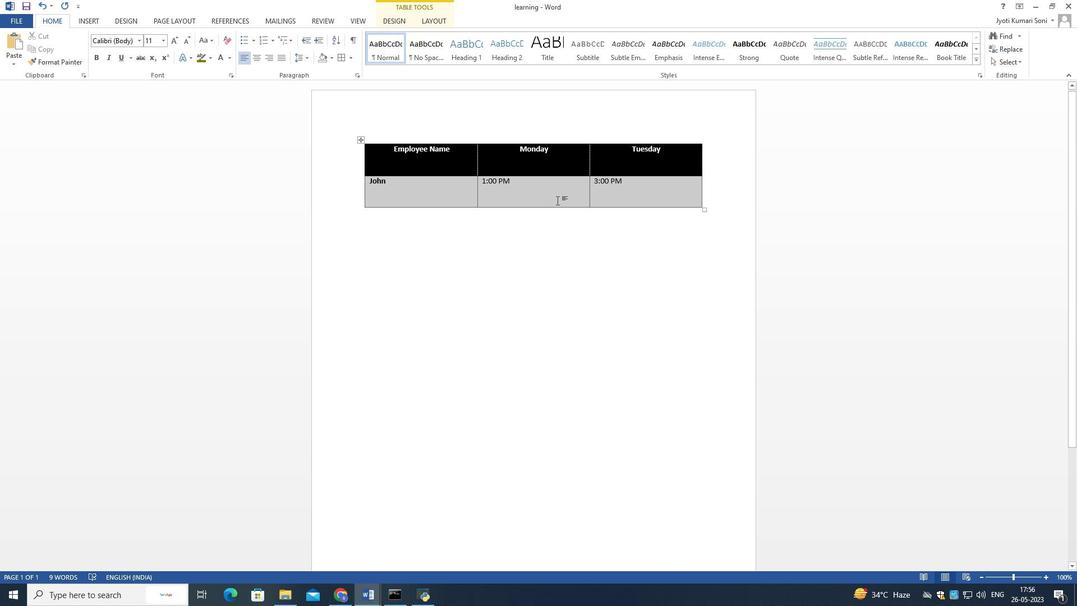 
